 Task: Add the task  Improve user input sanitization for better security to the section Capacity Planning Sprint in the project Transform and add a Due Date to the respective task as 2023/08/15.
Action: Mouse moved to (481, 308)
Screenshot: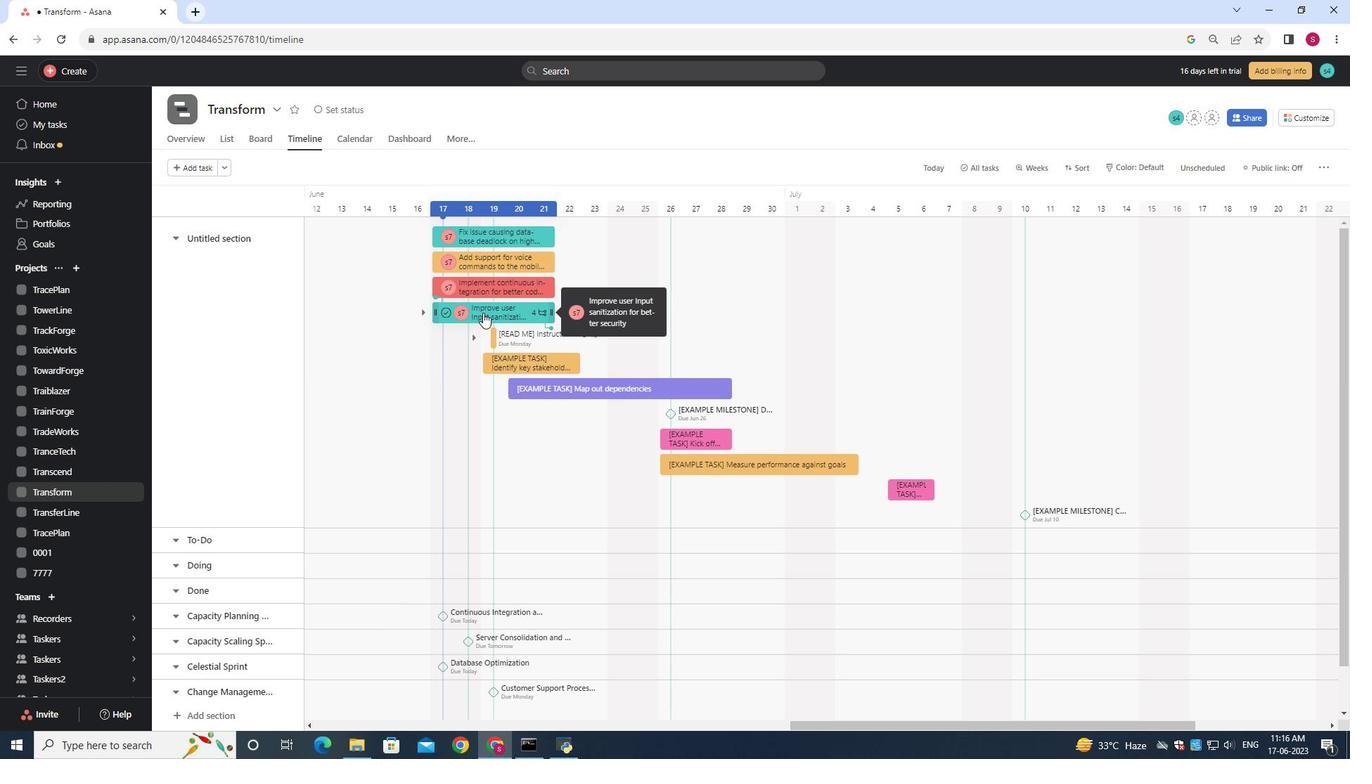 
Action: Mouse pressed left at (481, 308)
Screenshot: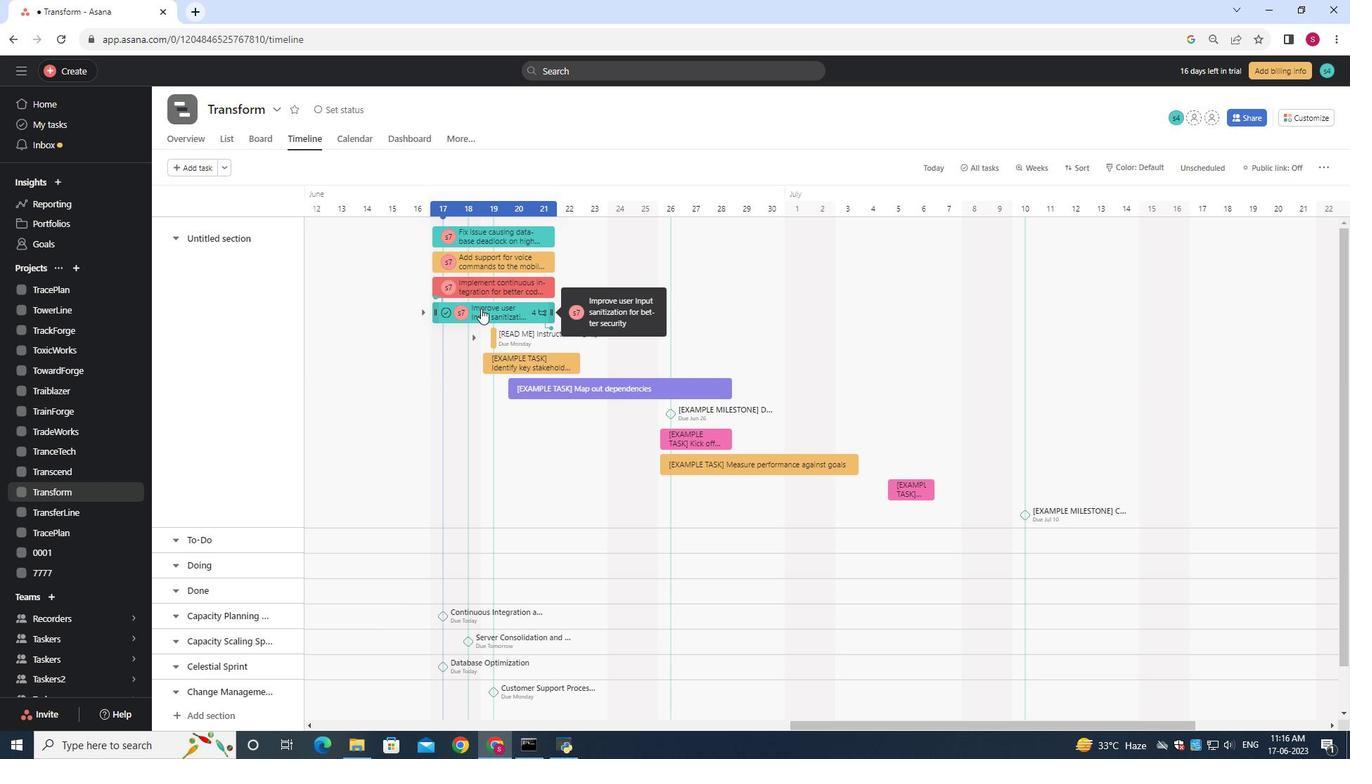 
Action: Mouse moved to (443, 589)
Screenshot: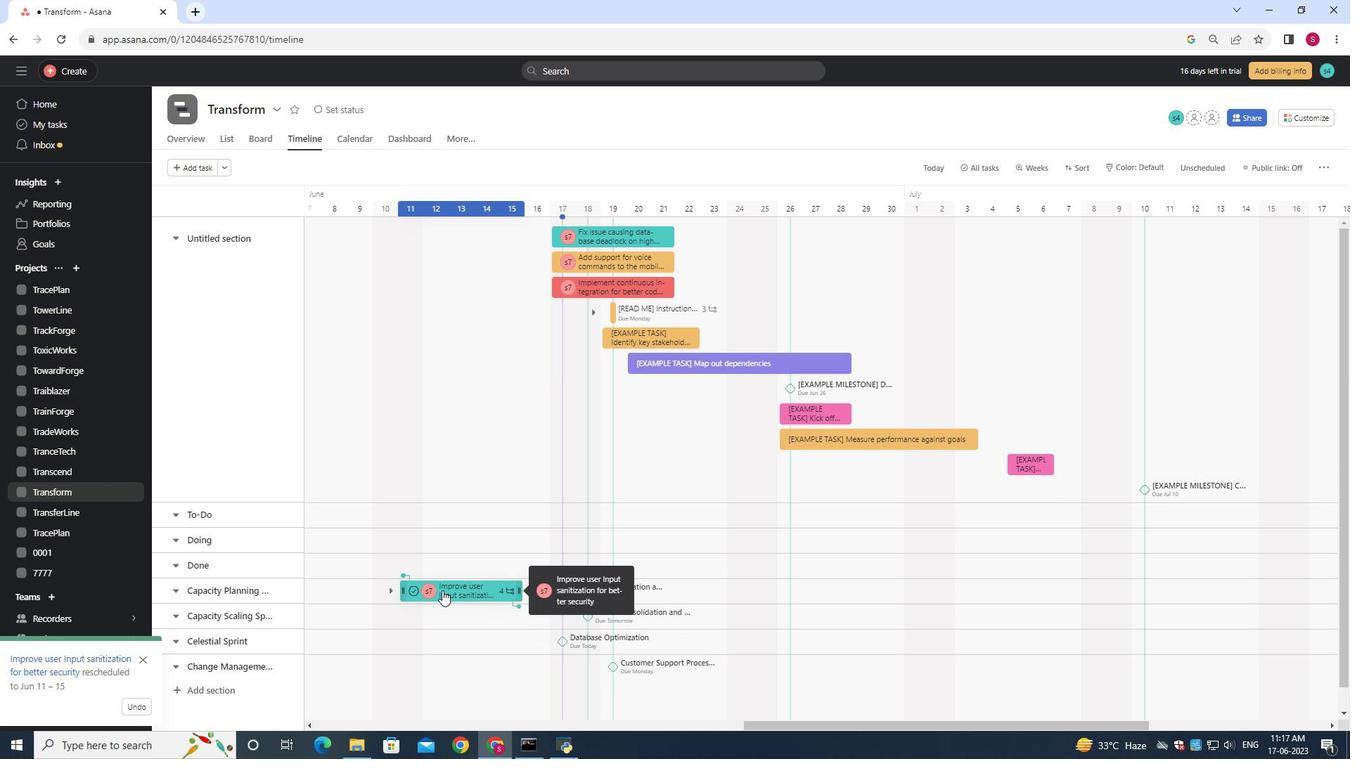 
Action: Mouse pressed left at (443, 589)
Screenshot: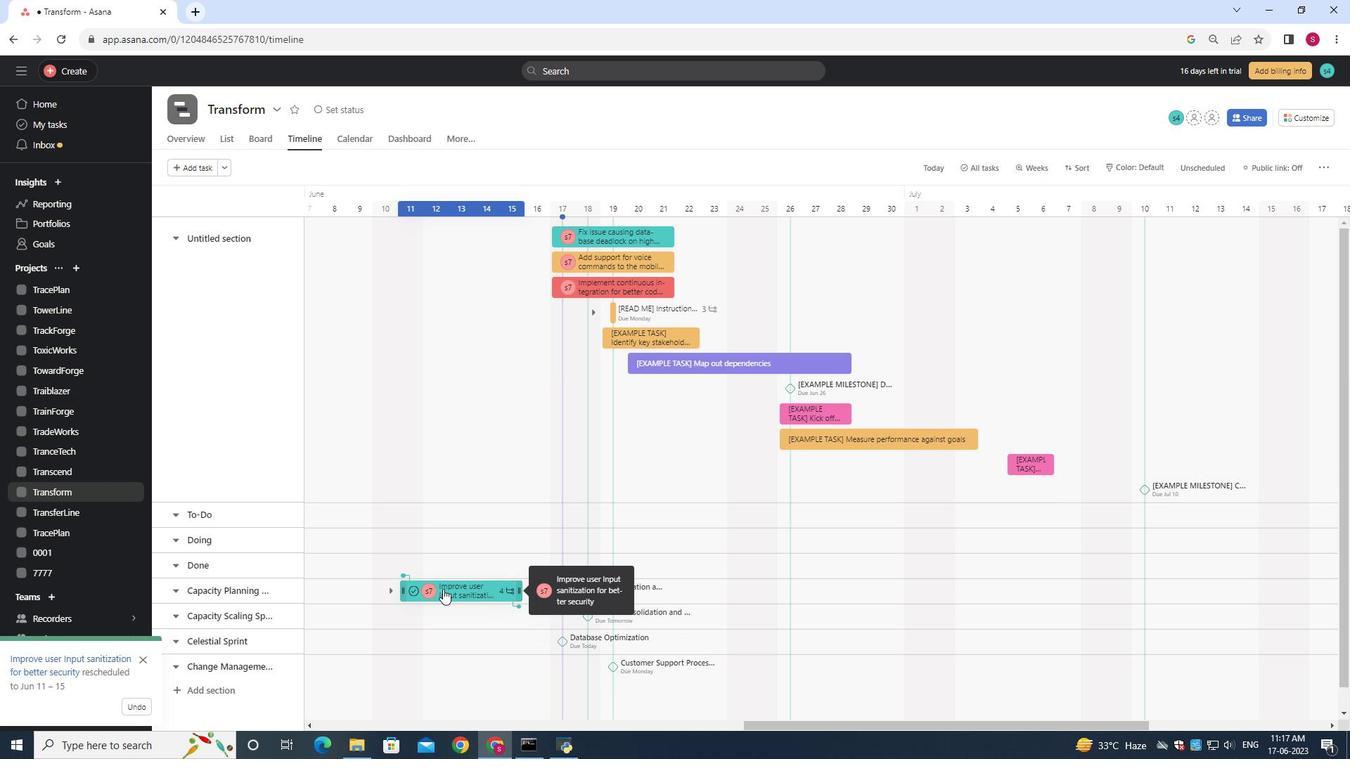 
Action: Mouse moved to (1093, 263)
Screenshot: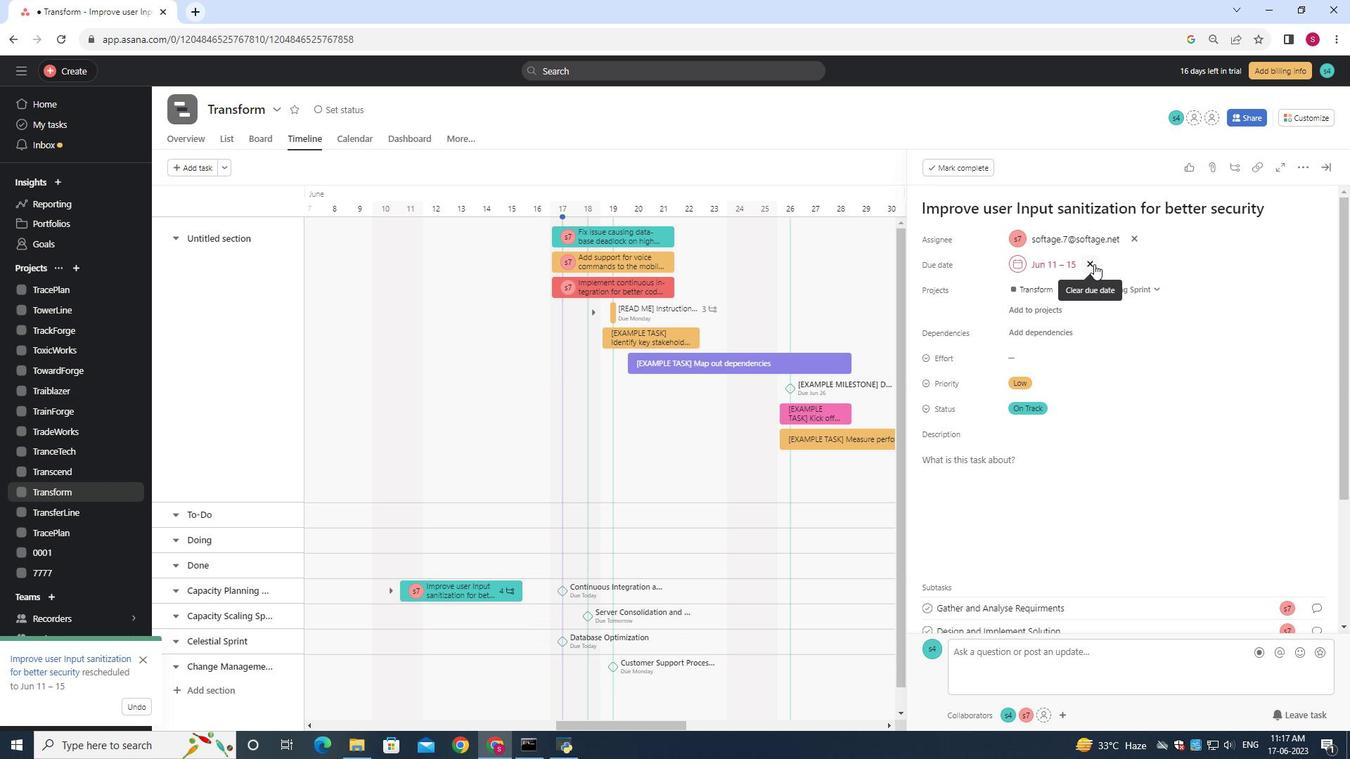 
Action: Mouse pressed left at (1093, 263)
Screenshot: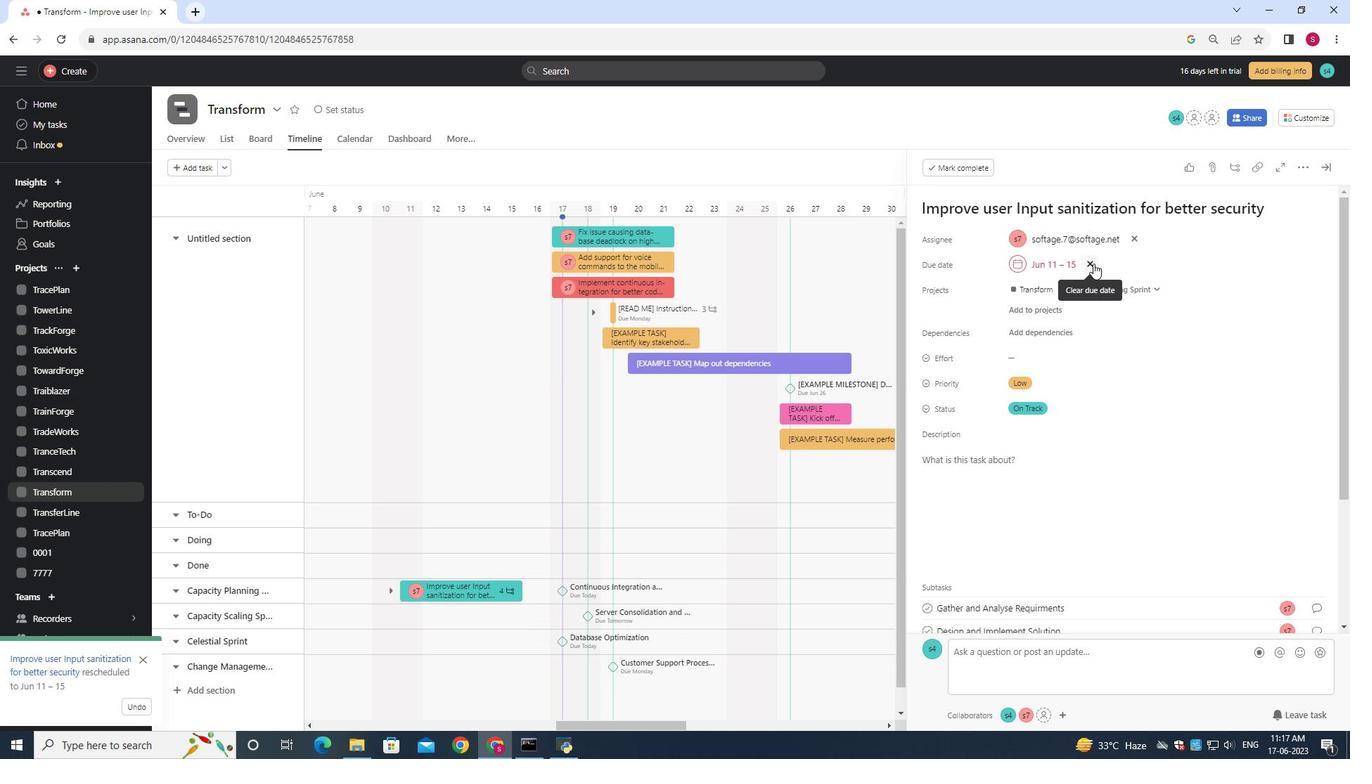 
Action: Mouse moved to (1074, 265)
Screenshot: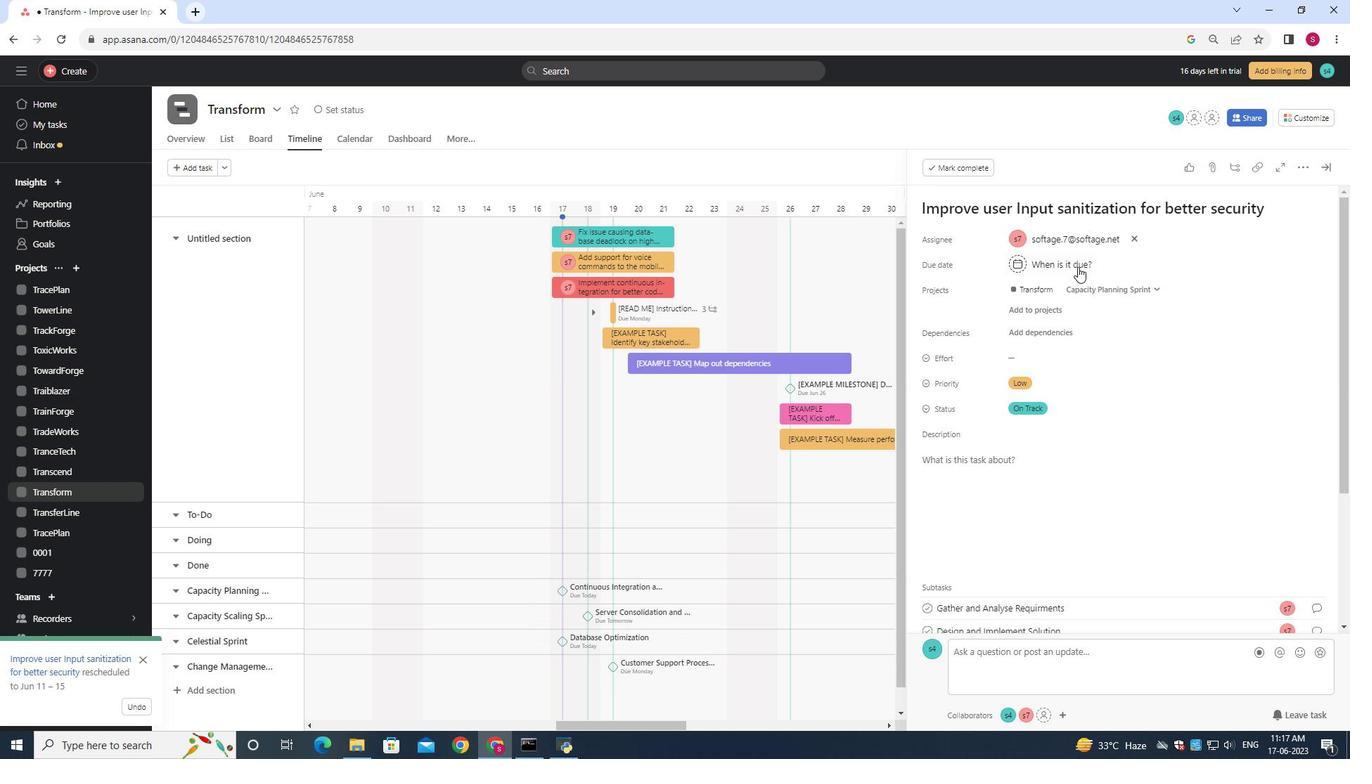 
Action: Mouse pressed left at (1074, 265)
Screenshot: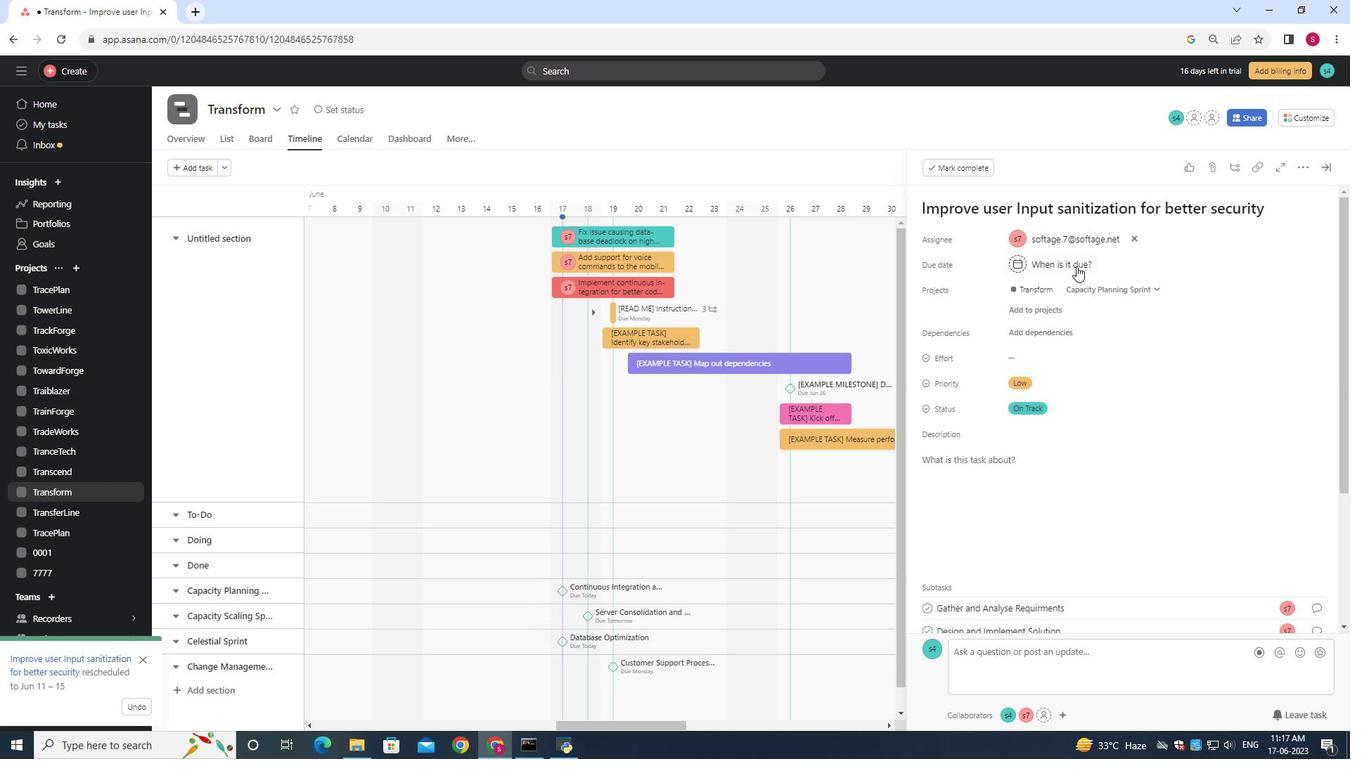 
Action: Mouse moved to (1072, 263)
Screenshot: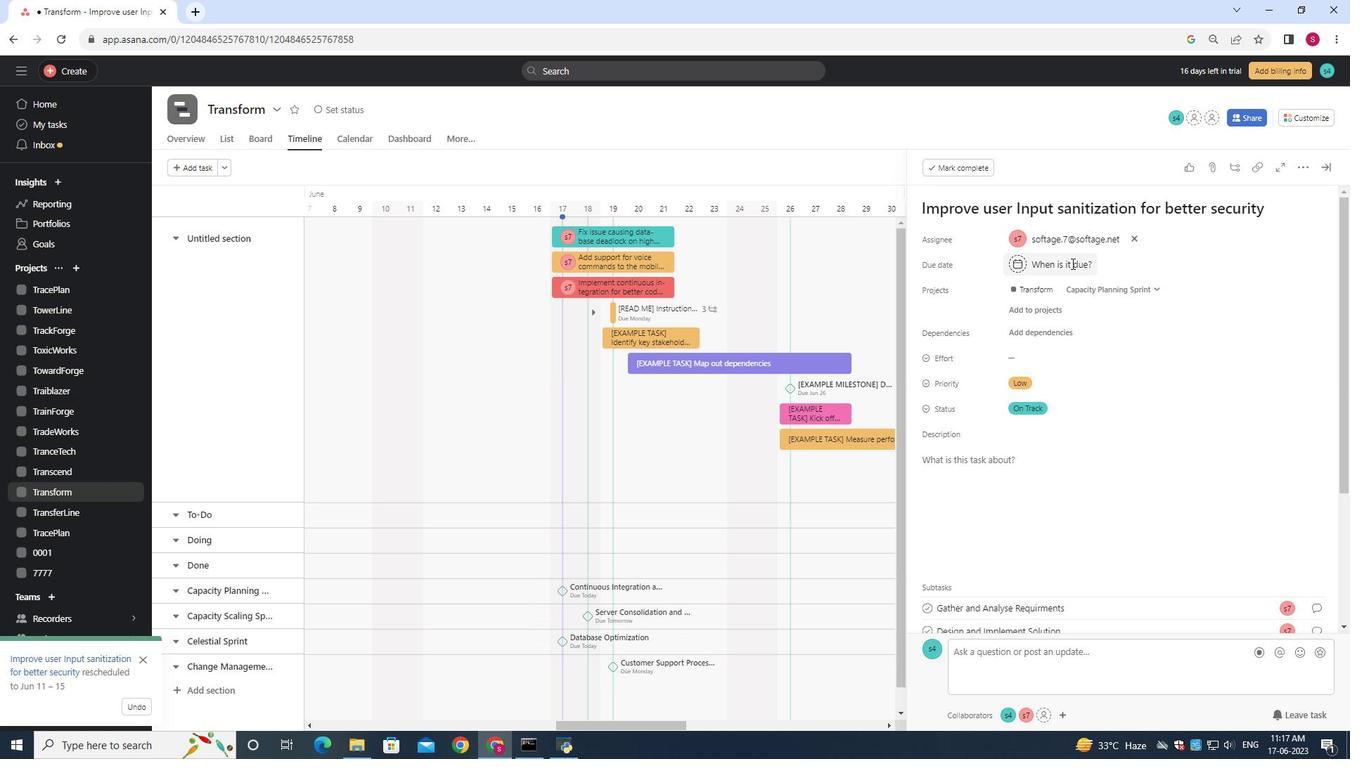 
Action: Key pressed 2023/08/15<Key.enter>
Screenshot: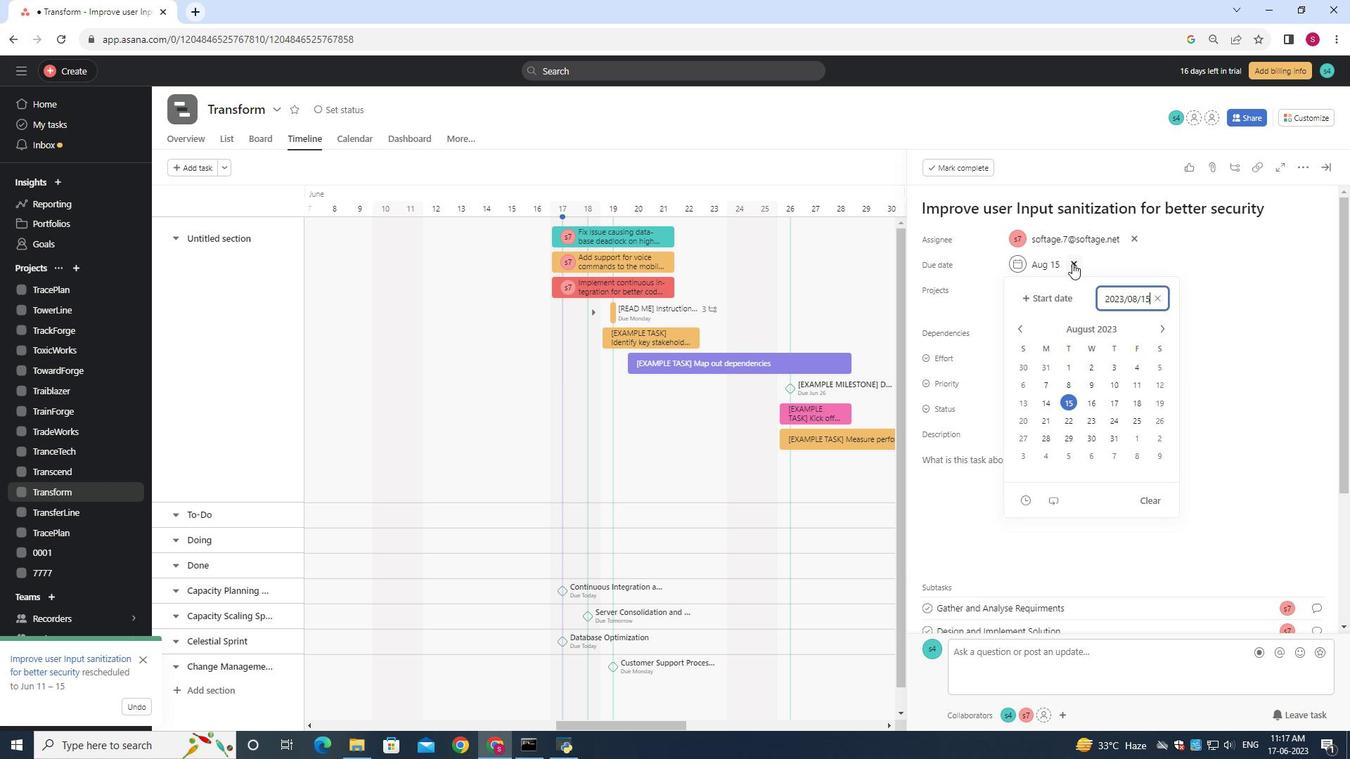 
